 Task: Open Card Aerobics Review in Board Business Process Standardization to Workspace Enterprise Resource Planning Software and add a team member Softage.2@softage.net, a label Yellow, a checklist Wrestling, an attachment from your onedrive, a color Yellow and finally, add a card description 'Plan and execute company team-building retreat with a focus on leadership development' and a comment 'This task presents an opportunity to demonstrate our creativity and innovation, exploring new ideas and approaches.'. Add a start date 'Jan 02, 1900' with a due date 'Jan 09, 1900'
Action: Mouse moved to (85, 279)
Screenshot: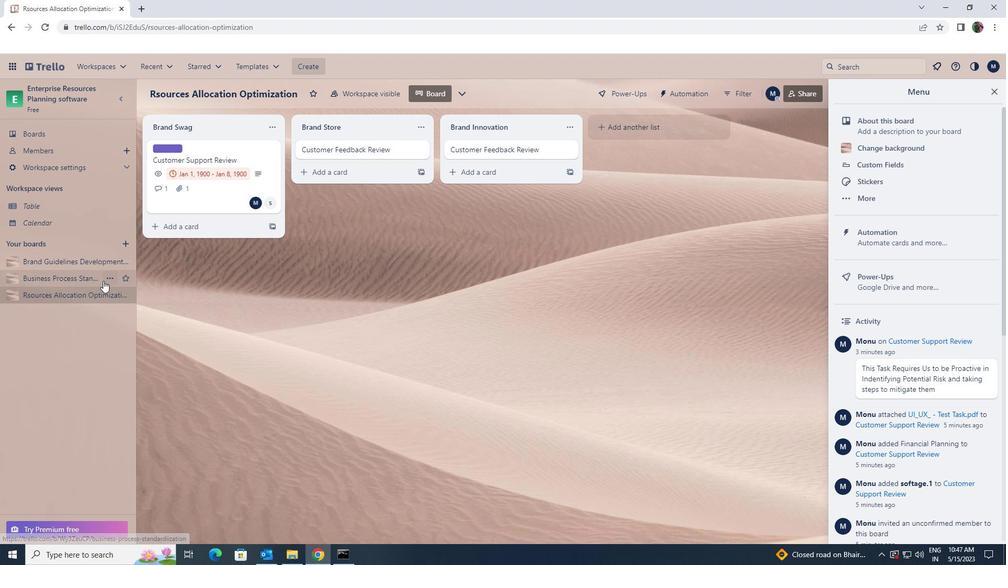 
Action: Mouse pressed left at (85, 279)
Screenshot: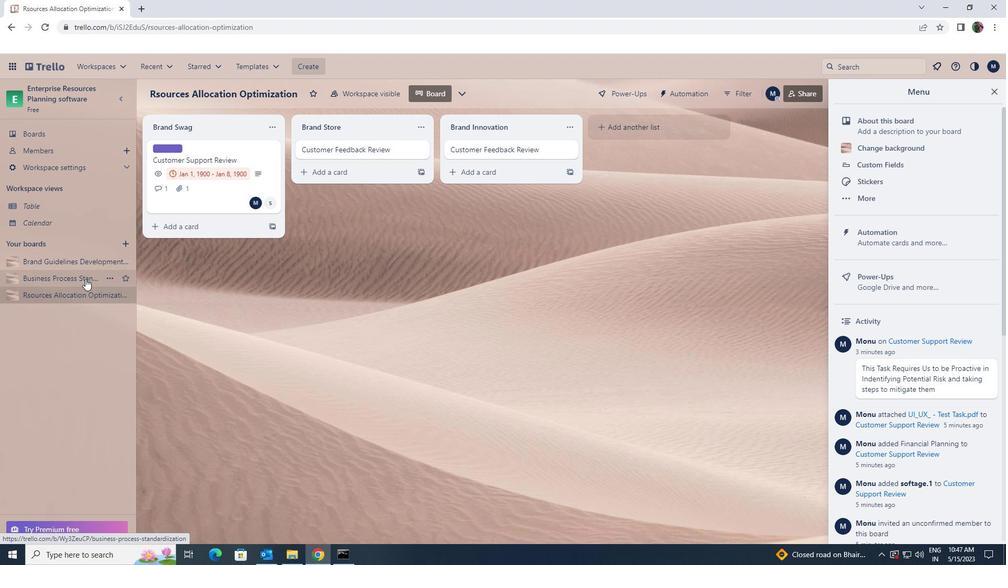 
Action: Mouse moved to (165, 155)
Screenshot: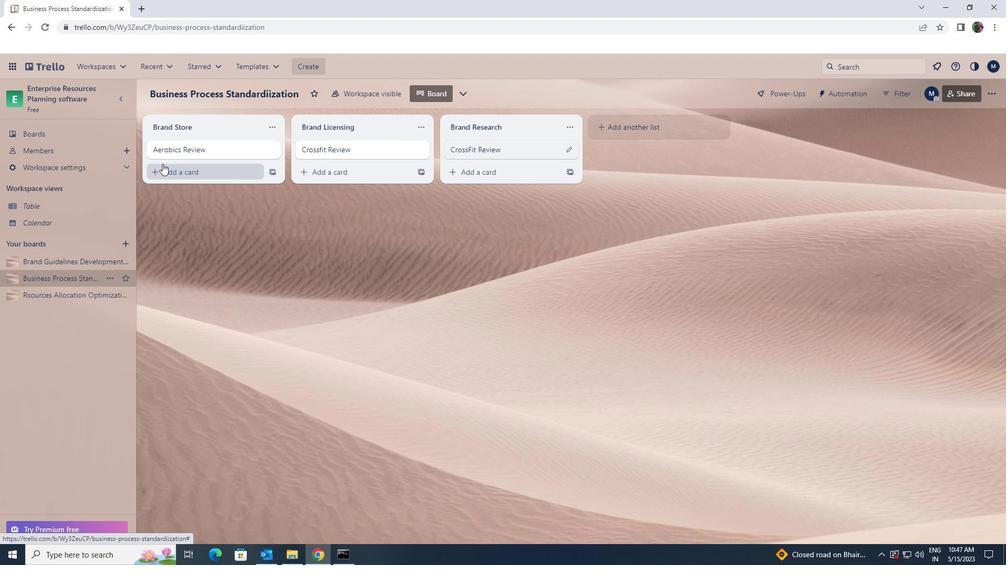 
Action: Mouse pressed left at (165, 155)
Screenshot: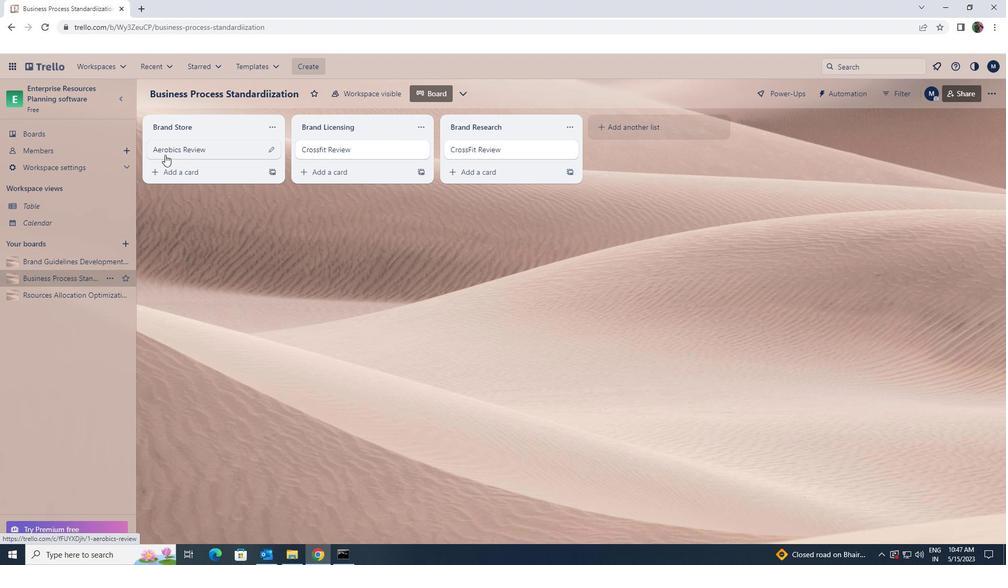 
Action: Mouse moved to (621, 147)
Screenshot: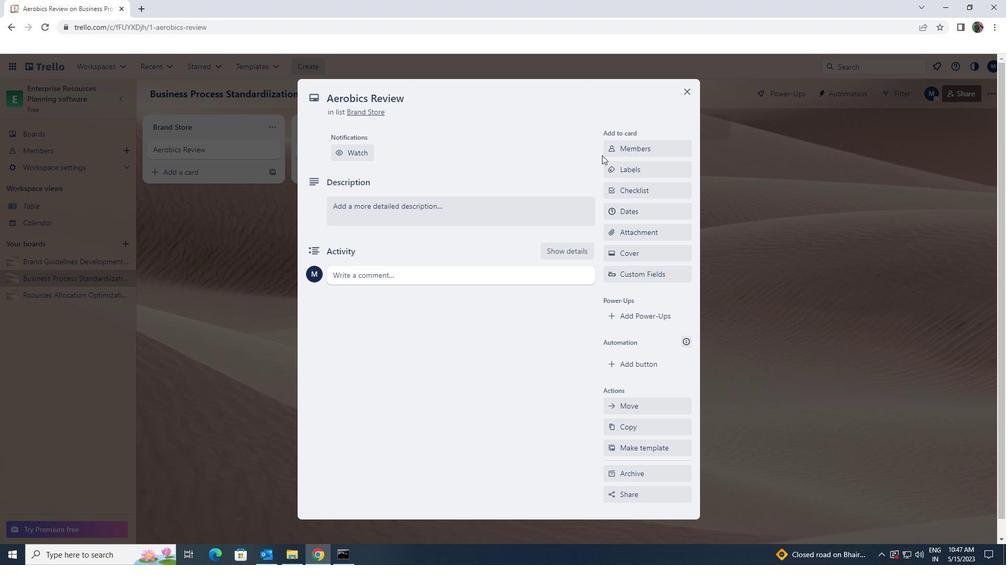 
Action: Mouse pressed left at (621, 147)
Screenshot: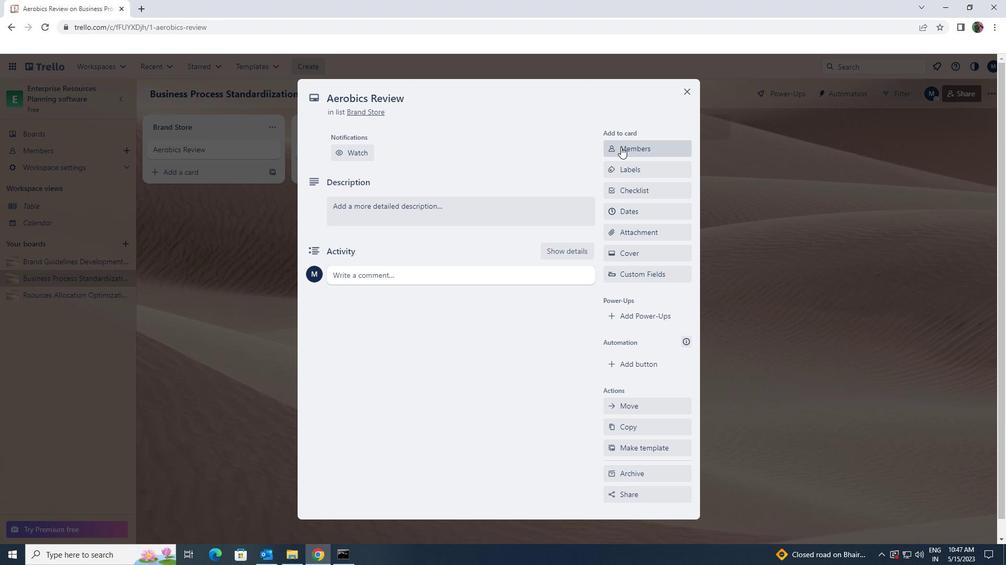 
Action: Key pressed softage.2<Key.shift>@SOFTAGE.NET
Screenshot: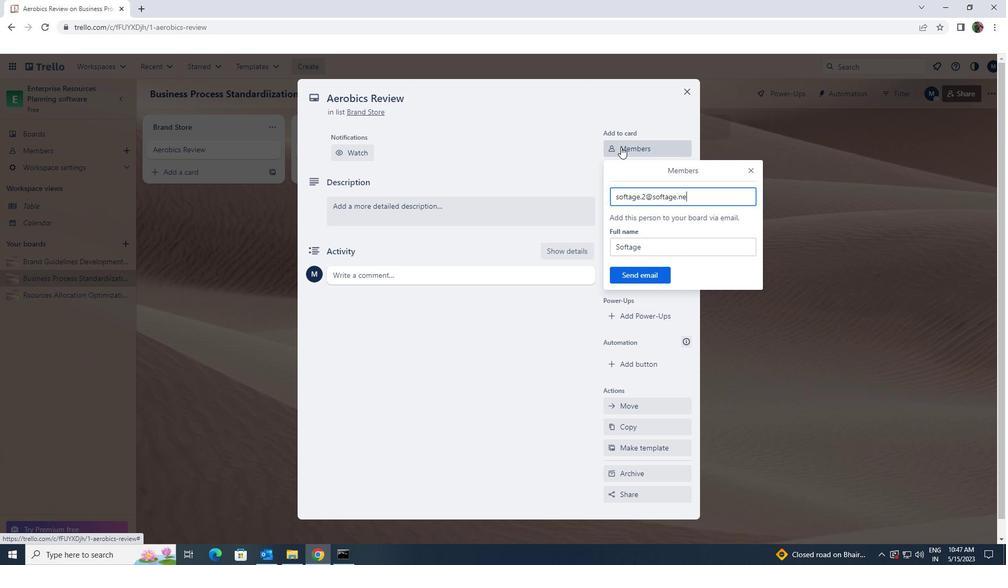 
Action: Mouse moved to (663, 279)
Screenshot: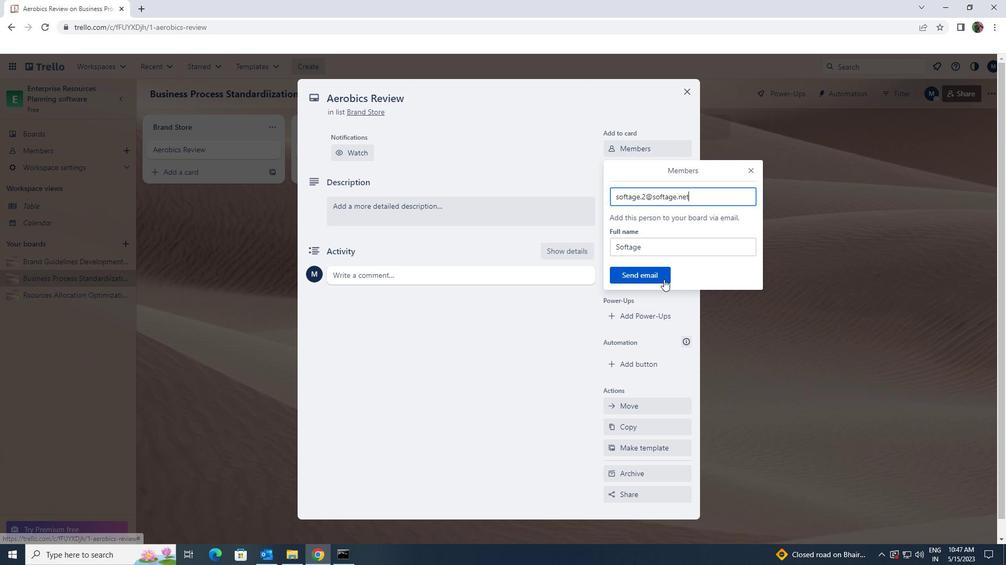 
Action: Mouse pressed left at (663, 279)
Screenshot: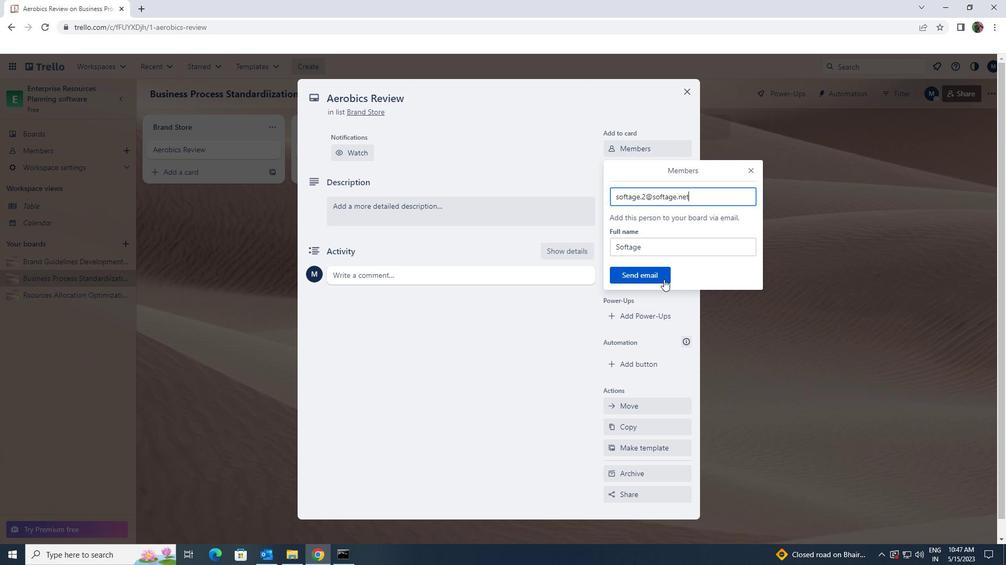 
Action: Mouse moved to (641, 214)
Screenshot: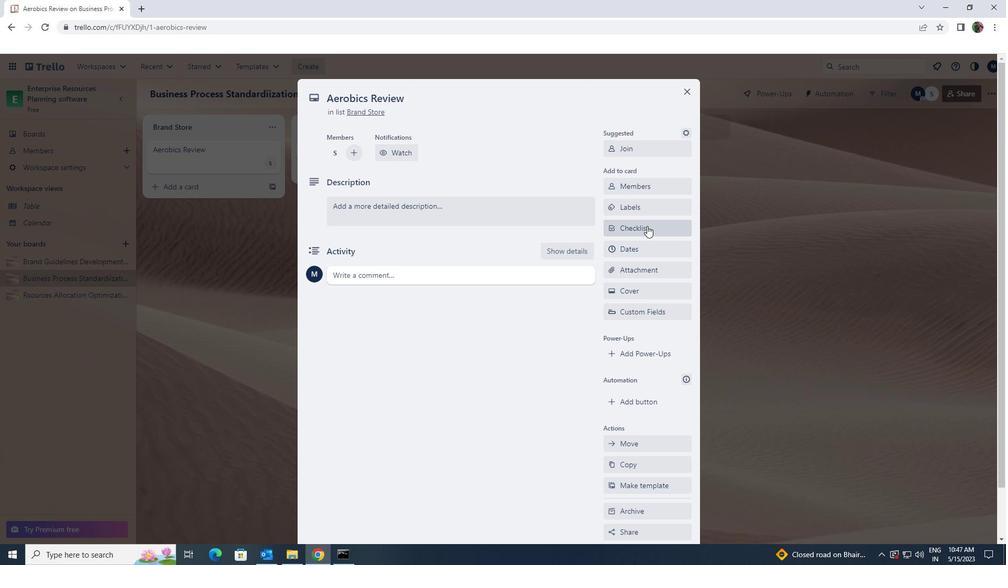 
Action: Mouse pressed left at (641, 214)
Screenshot: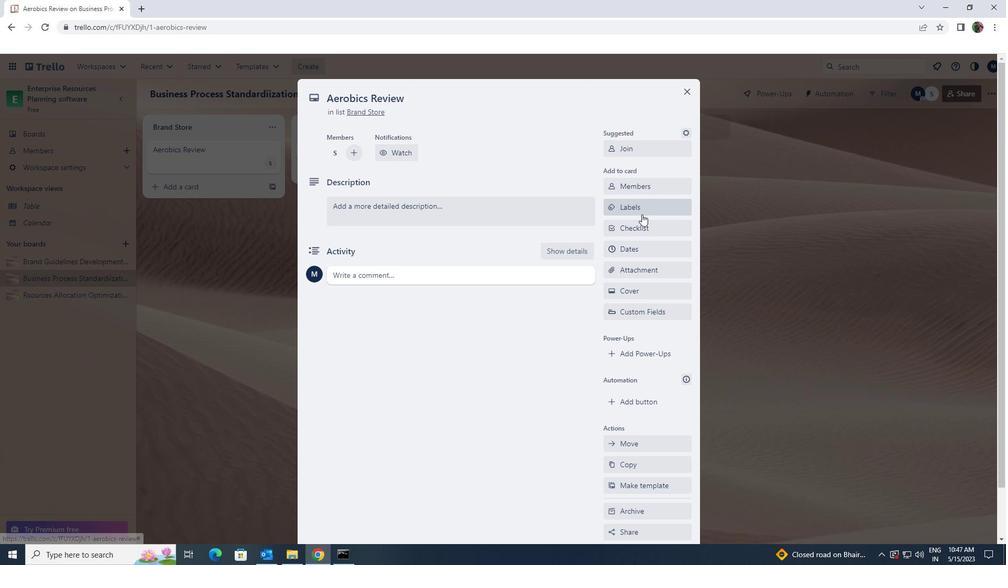 
Action: Mouse moved to (675, 415)
Screenshot: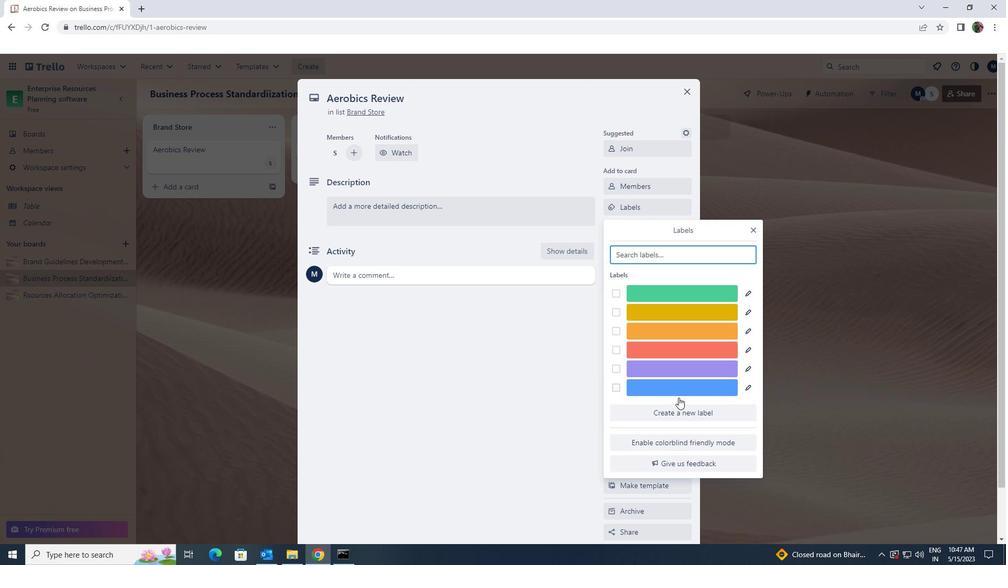
Action: Mouse pressed left at (675, 415)
Screenshot: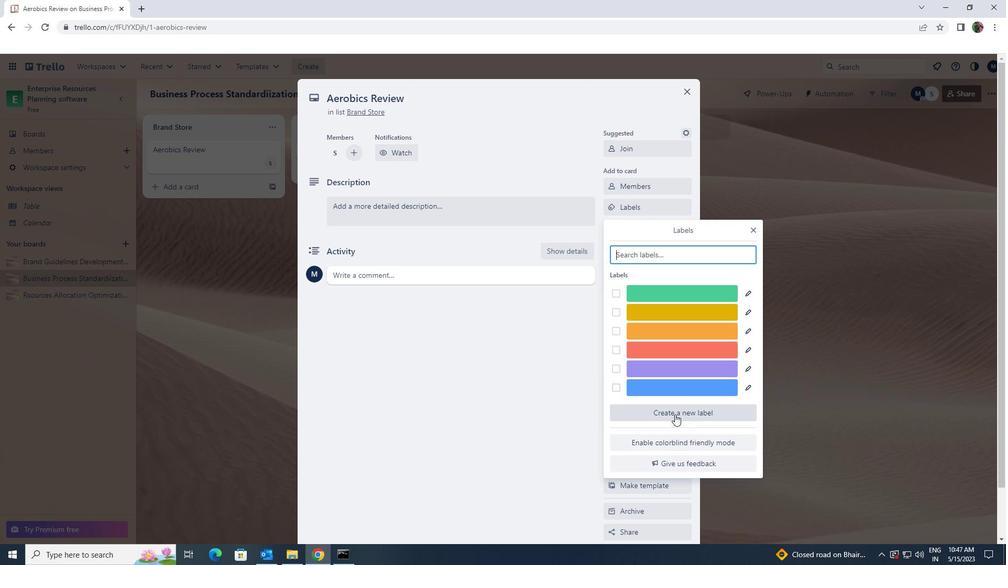 
Action: Mouse moved to (652, 385)
Screenshot: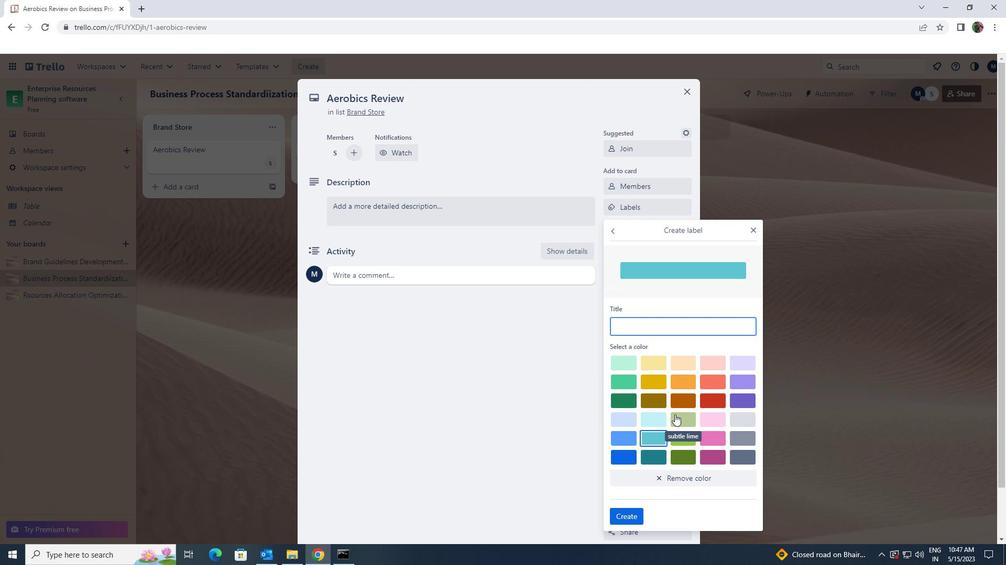 
Action: Mouse pressed left at (652, 385)
Screenshot: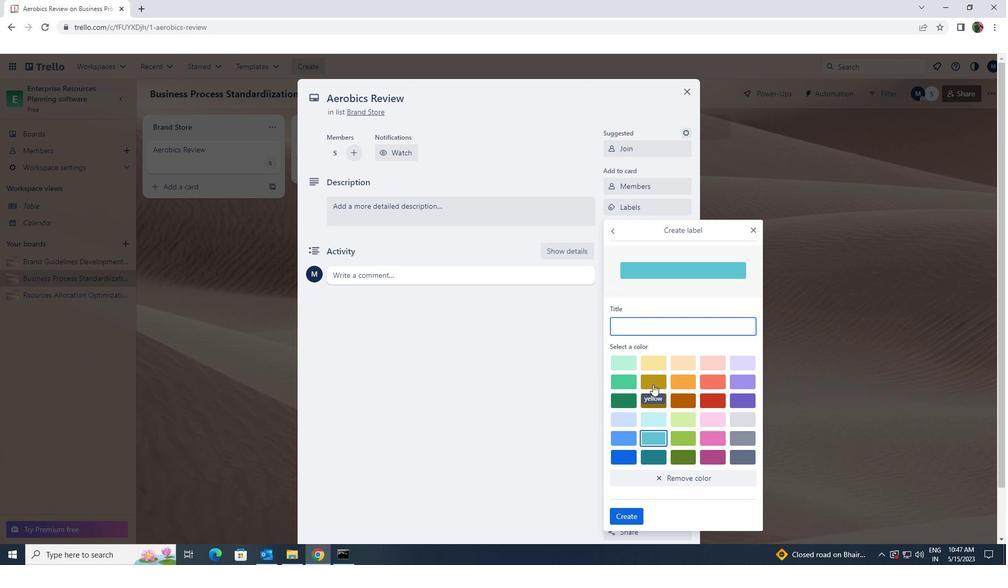 
Action: Mouse moved to (634, 512)
Screenshot: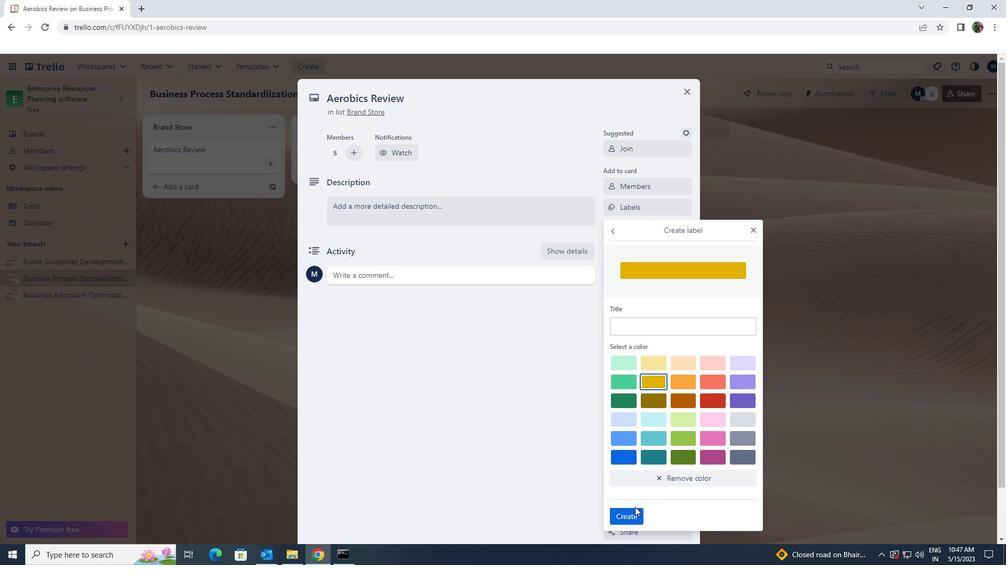 
Action: Mouse pressed left at (634, 512)
Screenshot: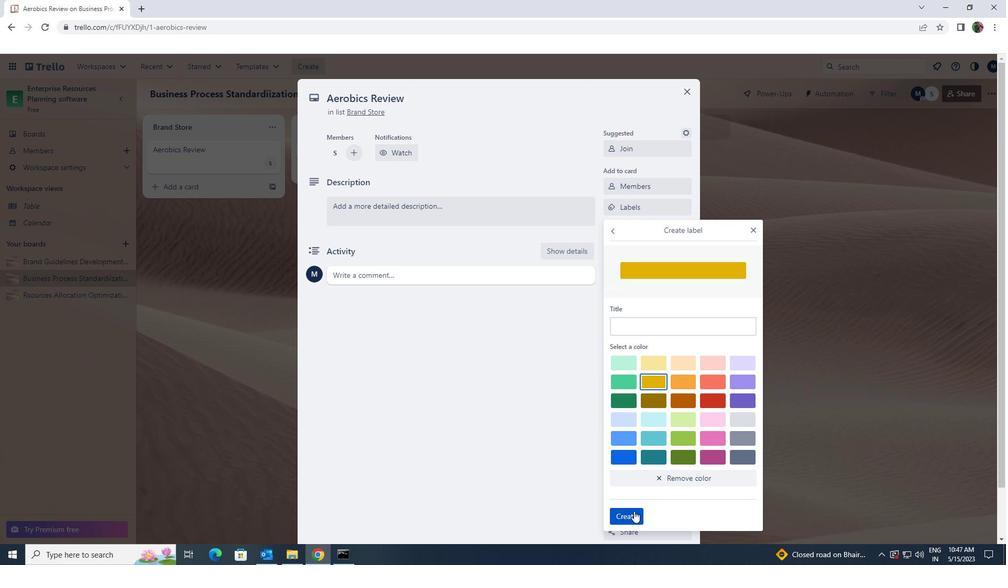 
Action: Mouse moved to (753, 227)
Screenshot: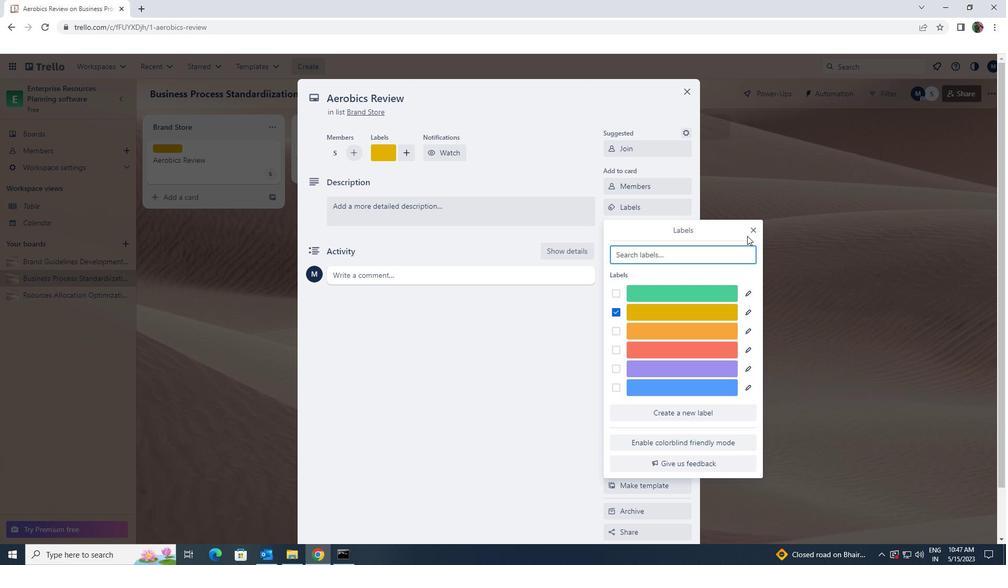 
Action: Mouse pressed left at (753, 227)
Screenshot: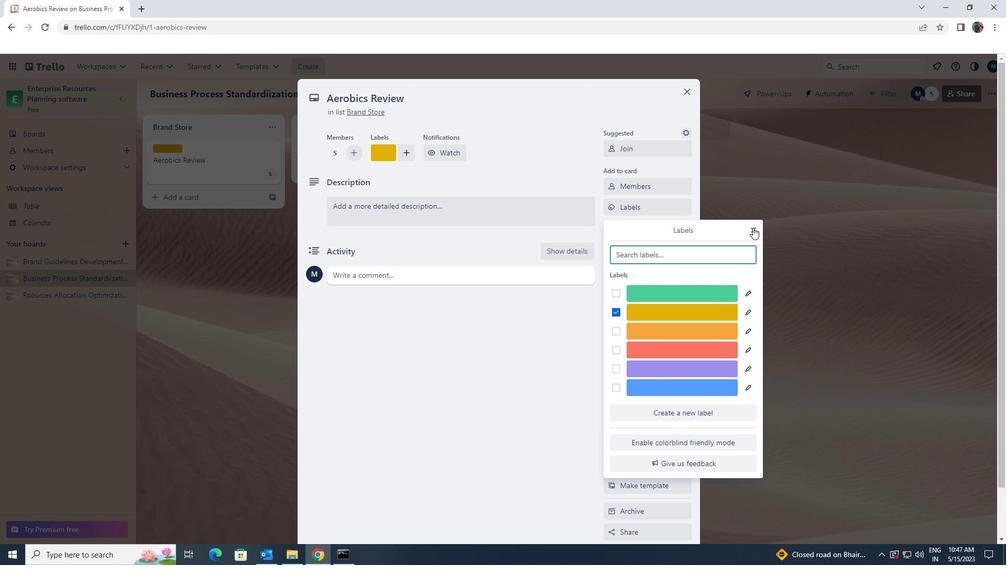 
Action: Mouse moved to (680, 227)
Screenshot: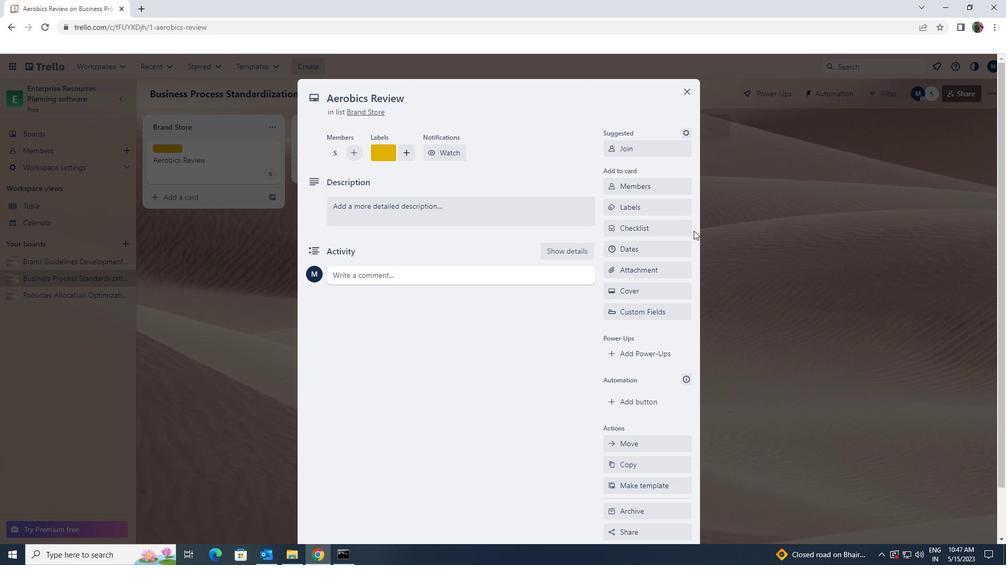 
Action: Mouse pressed left at (680, 227)
Screenshot: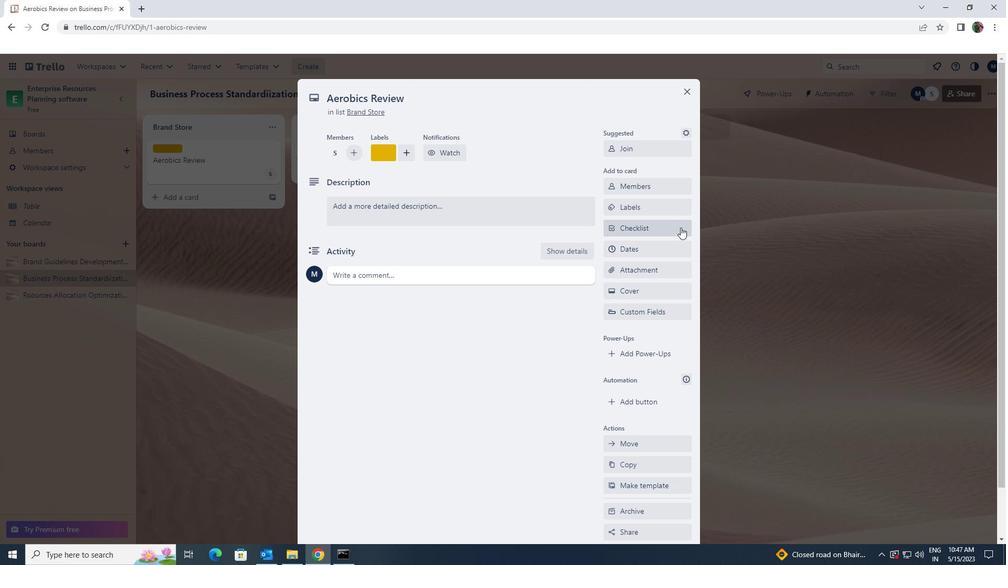 
Action: Key pressed <Key.shift>PLAN<Key.space><Key.shift>EXECUTE<Key.space><Key.shift>COMPANY<Key.space>TEAM<Key.space>BUILDING<Key.space>RETREAT<Key.space>WITH<Key.space>FOCUS<Key.space>ON<Key.space><Key.shift>LEADERSHIP<Key.space><Key.shift>DEVELOPMENT
Screenshot: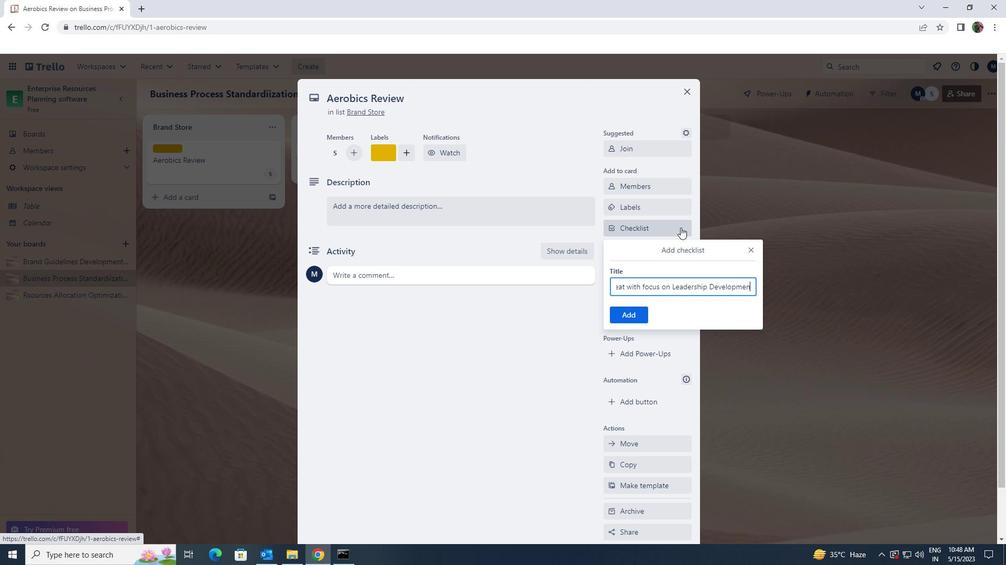 
Action: Mouse moved to (633, 320)
Screenshot: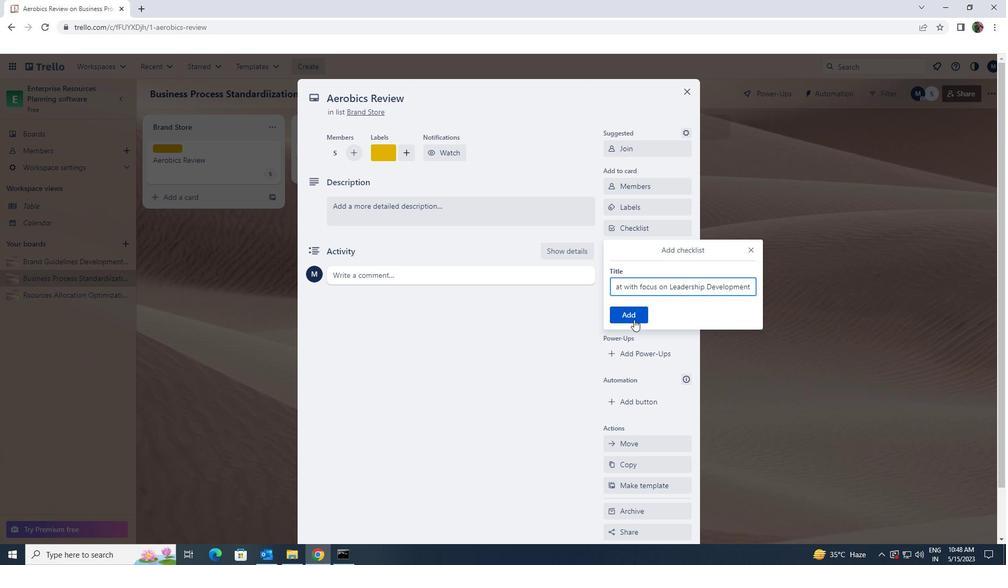 
Action: Mouse pressed left at (633, 320)
Screenshot: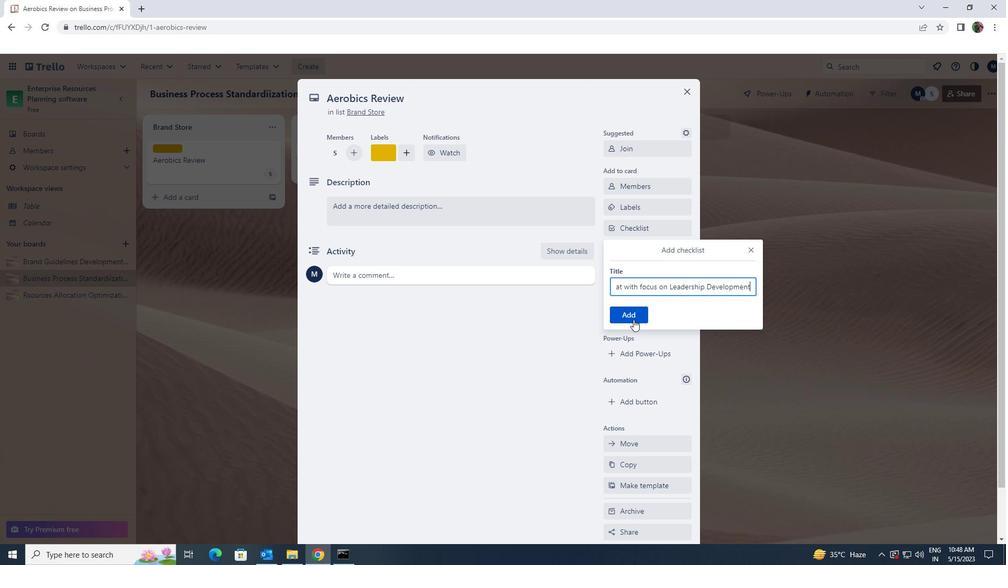 
Action: Mouse scrolled (633, 319) with delta (0, 0)
Screenshot: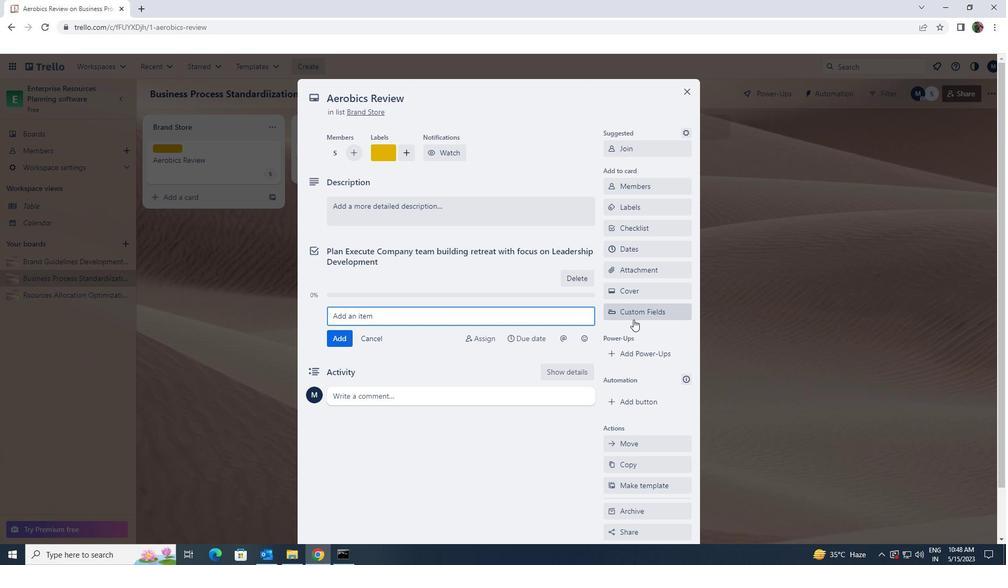 
Action: Mouse scrolled (633, 319) with delta (0, 0)
Screenshot: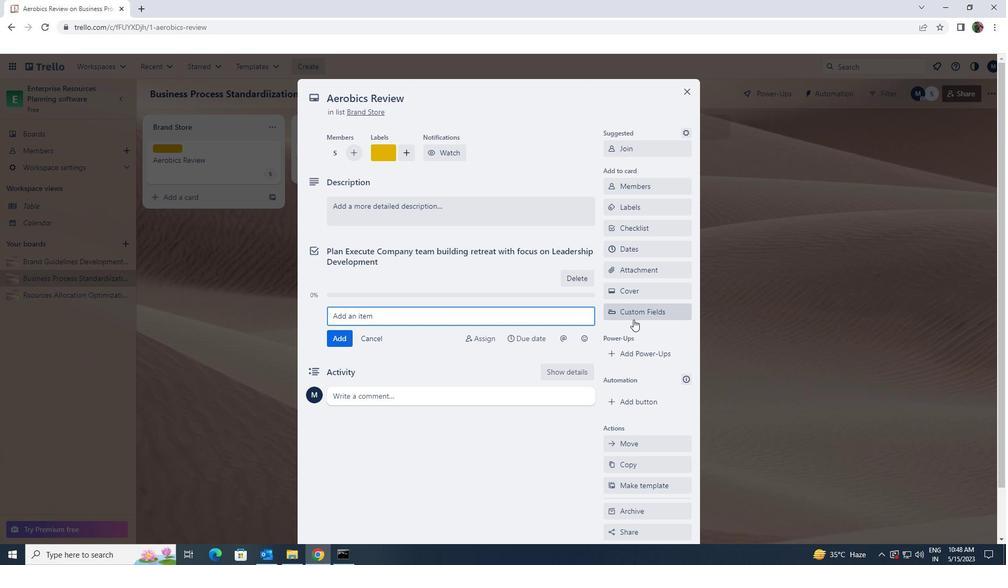 
Action: Mouse moved to (527, 351)
Screenshot: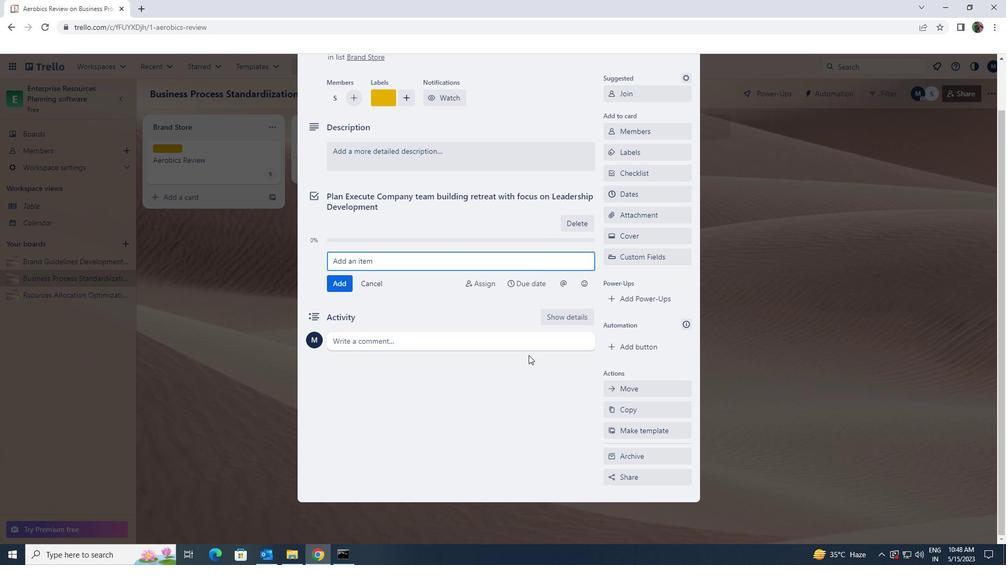 
Action: Mouse pressed left at (527, 351)
Screenshot: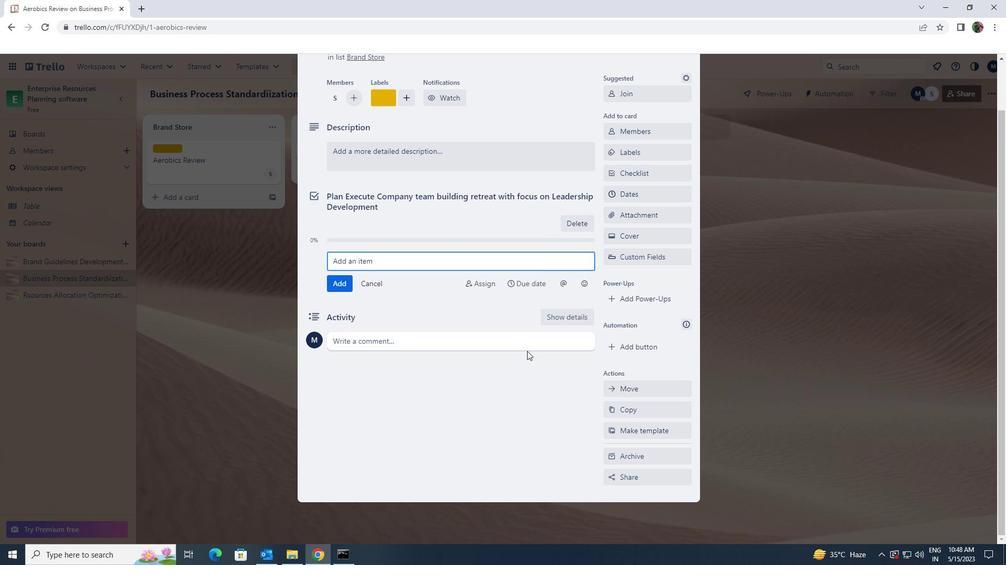 
Action: Mouse moved to (517, 329)
Screenshot: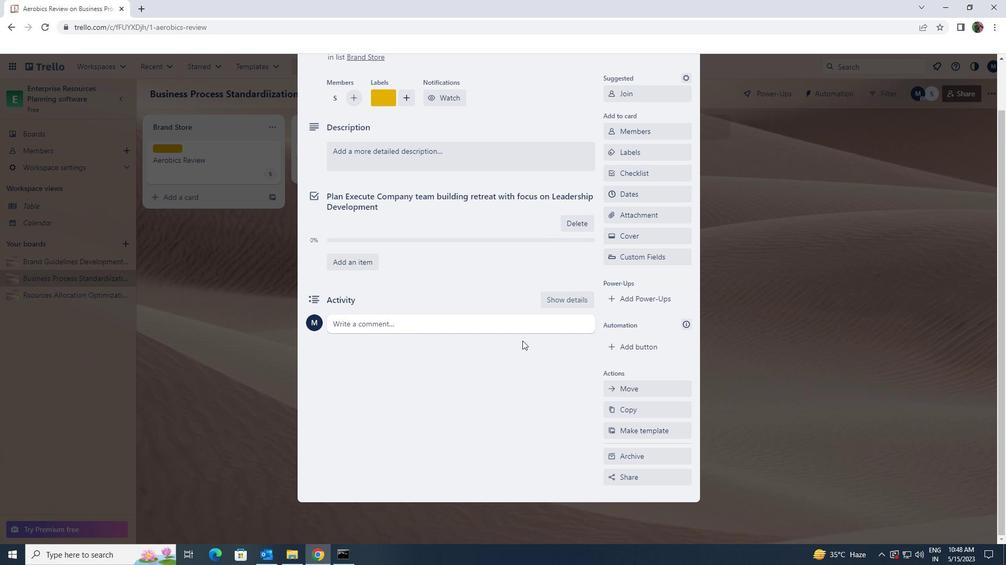 
Action: Mouse pressed left at (517, 329)
Screenshot: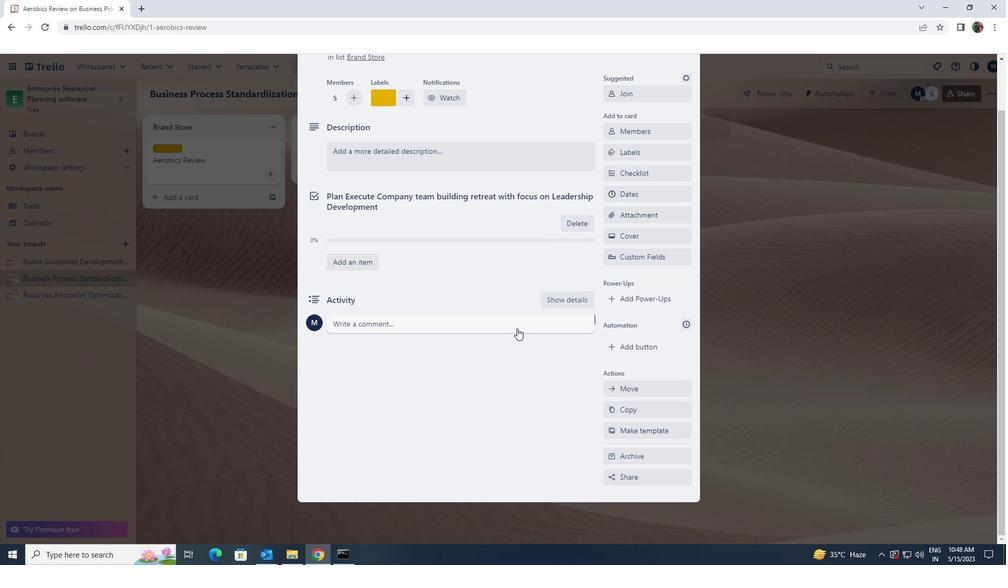 
Action: Key pressed <Key.shift><Key.shift><Key.shift>THIS<Key.space><Key.shift>TASK<Key.space><Key.shift>PRESER<Key.backspace>NTS<Key.space><Key.shift><Key.shift><Key.shift><Key.shift><Key.shift><Key.shift><Key.shift><Key.shift><Key.shift><Key.shift>AN<Key.space>A<Key.backspace>OPPORTUNITY<Key.space>TO<Key.space>DEMONSTARTIVE<Key.space><Key.backspace><Key.backspace><Key.backspace><Key.backspace><Key.backspace>TE<Key.space>OUR<Key.space>INNOVATION<Key.space>EXPLORING<Key.space>NEW<Key.space>IDEAS<Key.space>AND<Key.space>APPROACHES<Key.space>
Screenshot: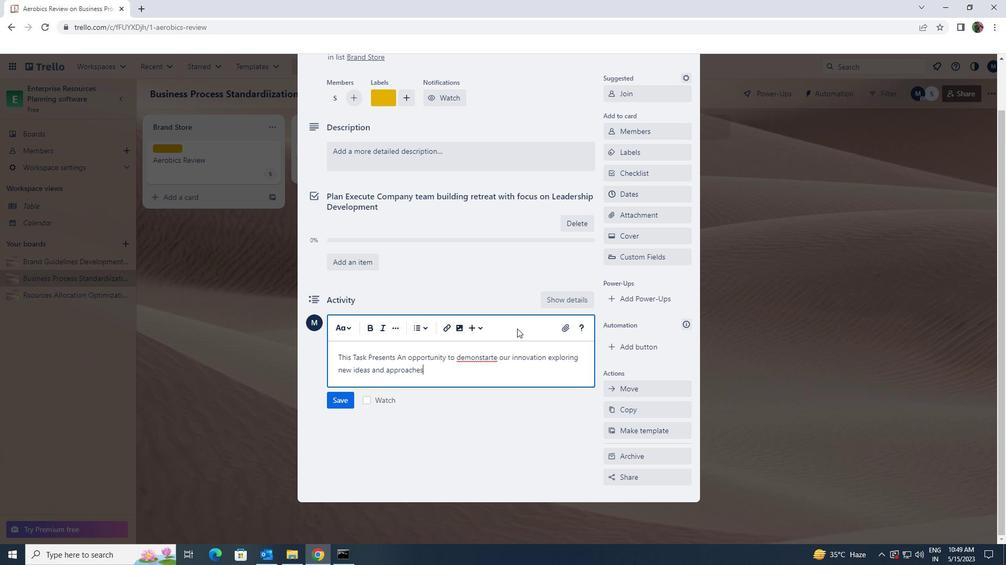 
Action: Mouse moved to (338, 402)
Screenshot: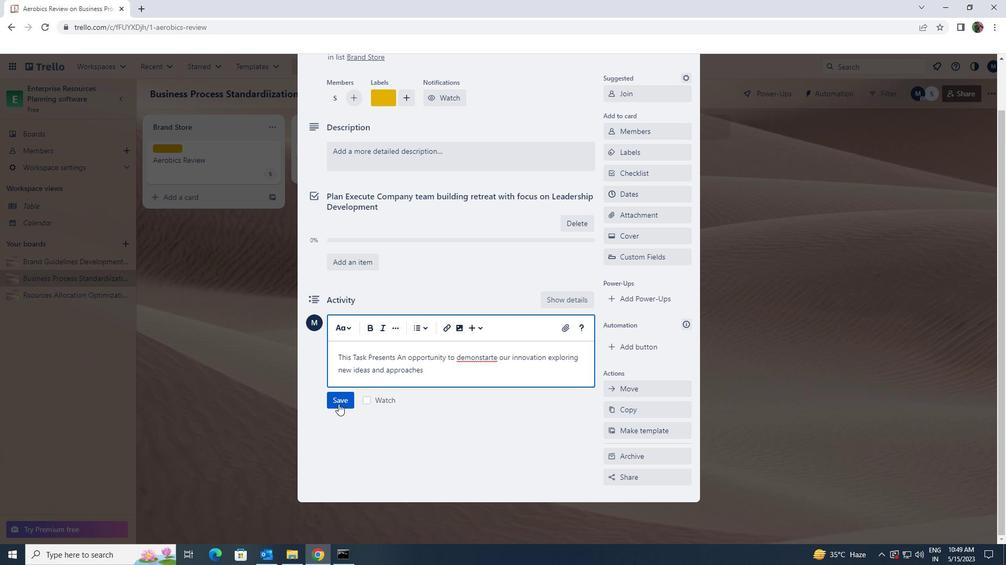 
Action: Mouse pressed left at (338, 402)
Screenshot: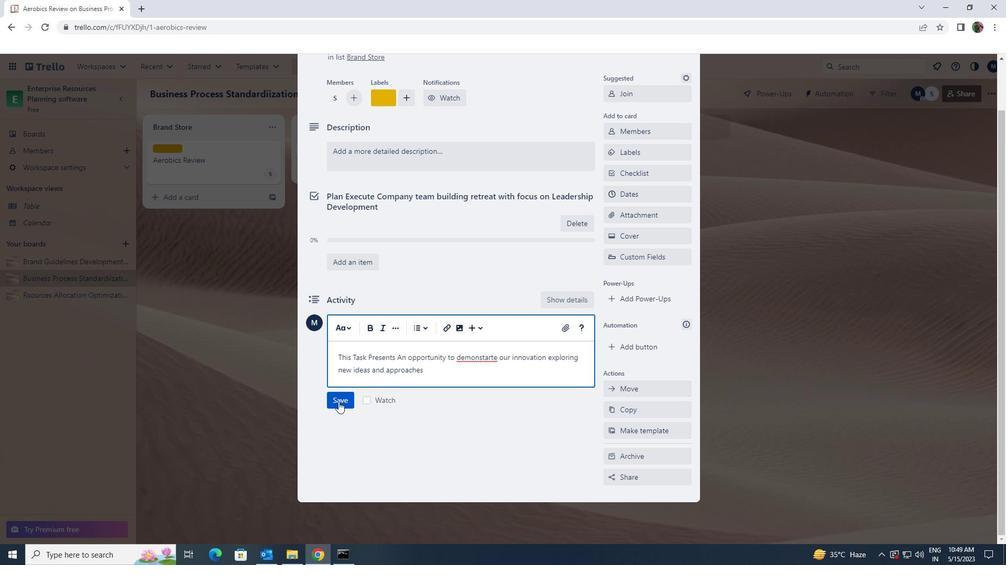 
Action: Mouse moved to (431, 375)
Screenshot: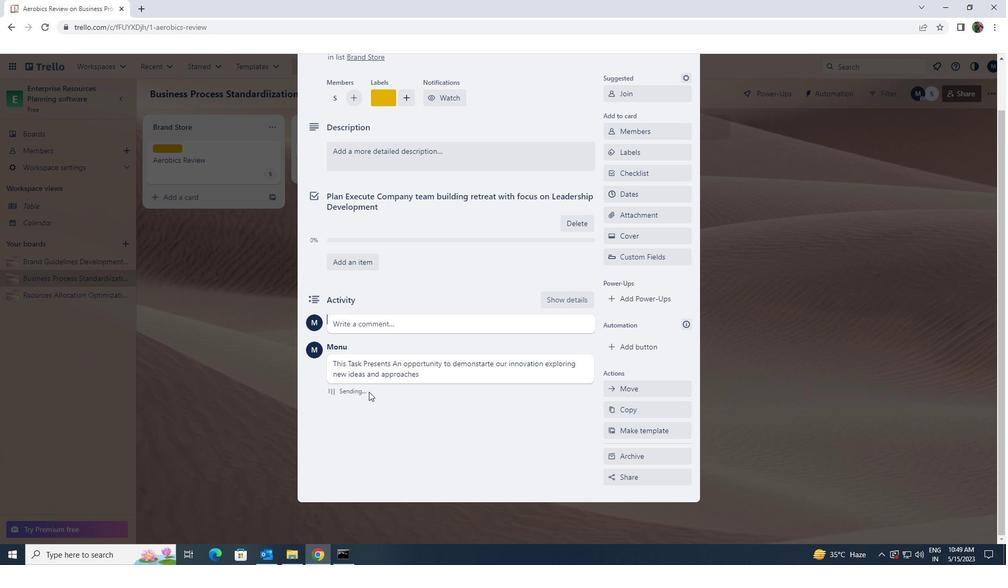 
Action: Mouse scrolled (431, 376) with delta (0, 0)
Screenshot: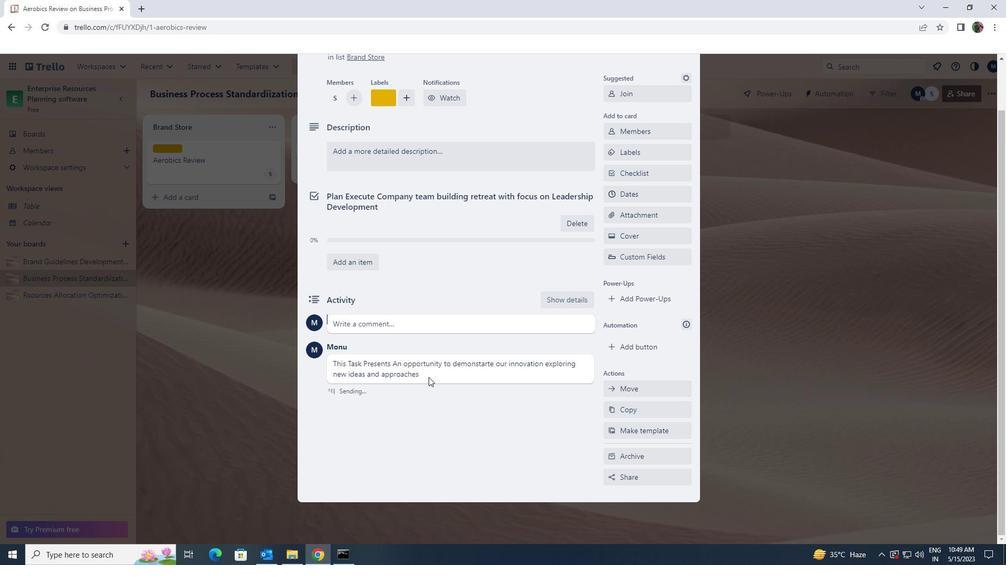 
Action: Mouse scrolled (431, 376) with delta (0, 0)
Screenshot: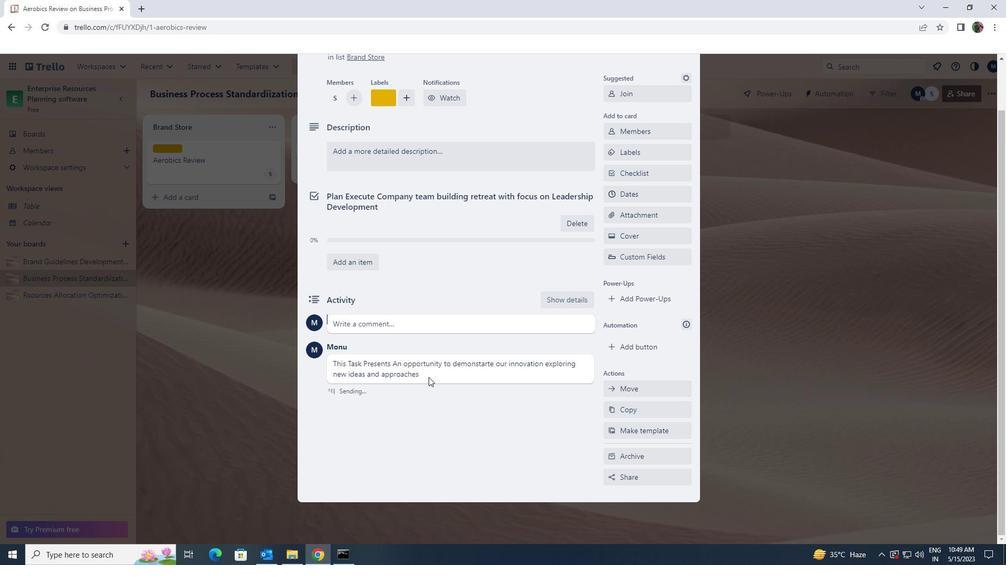 
Action: Mouse scrolled (431, 376) with delta (0, 0)
Screenshot: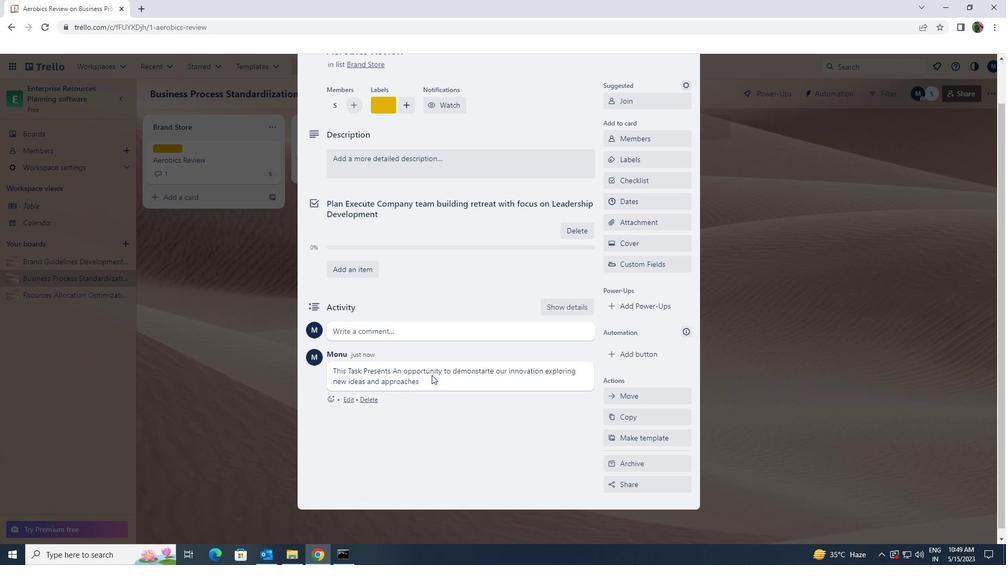 
Action: Mouse scrolled (431, 376) with delta (0, 0)
Screenshot: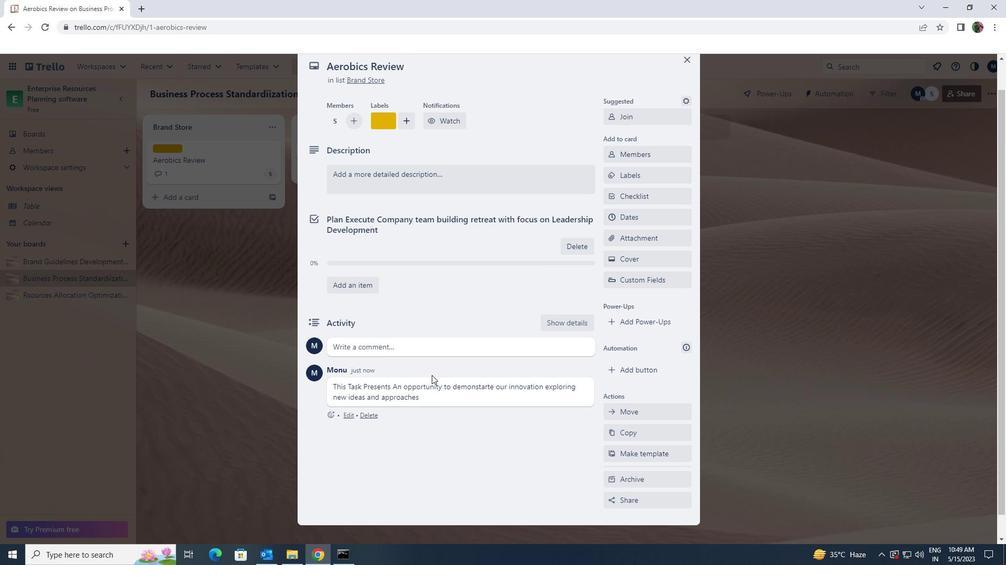 
Action: Mouse moved to (611, 253)
Screenshot: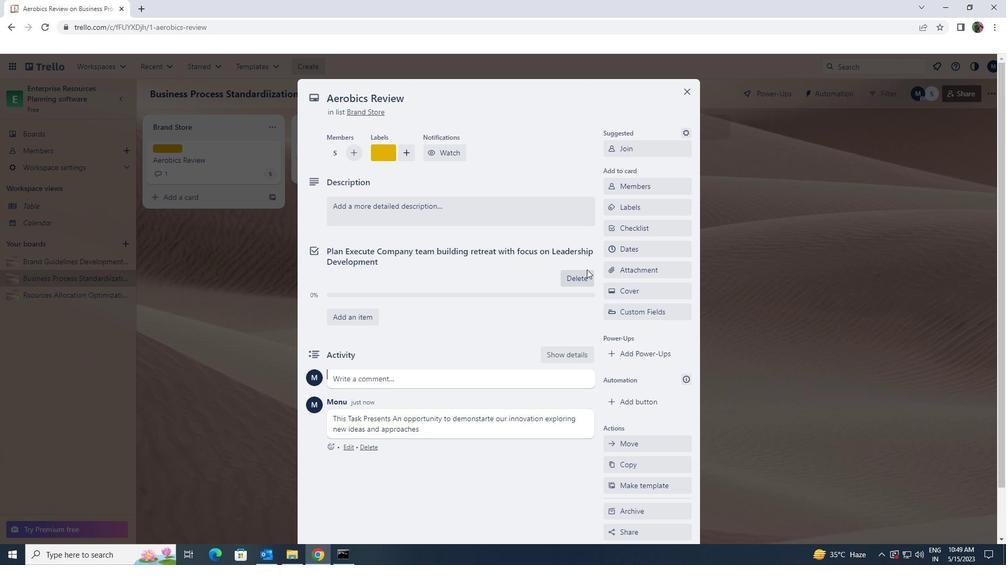 
Action: Mouse pressed left at (611, 253)
Screenshot: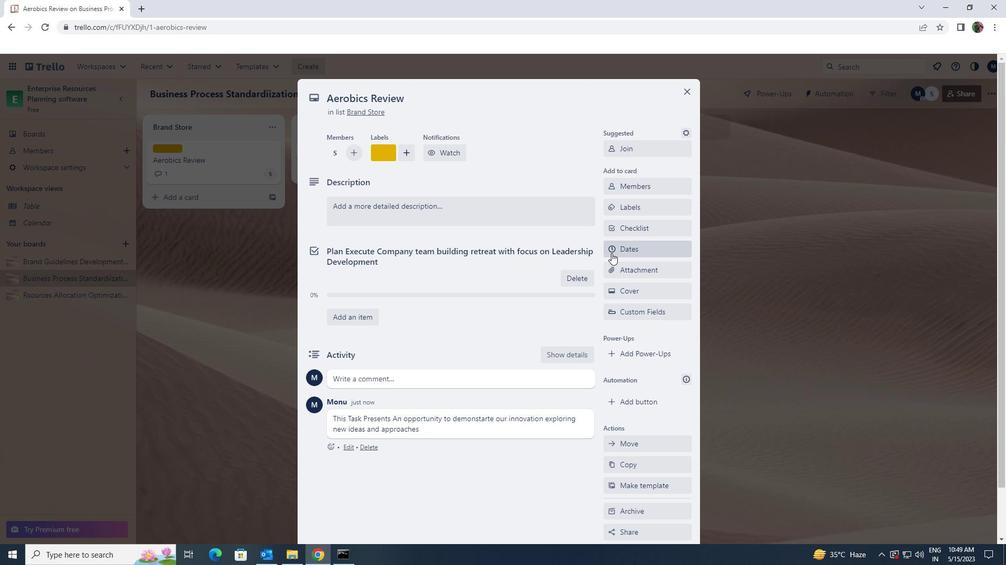
Action: Mouse moved to (615, 285)
Screenshot: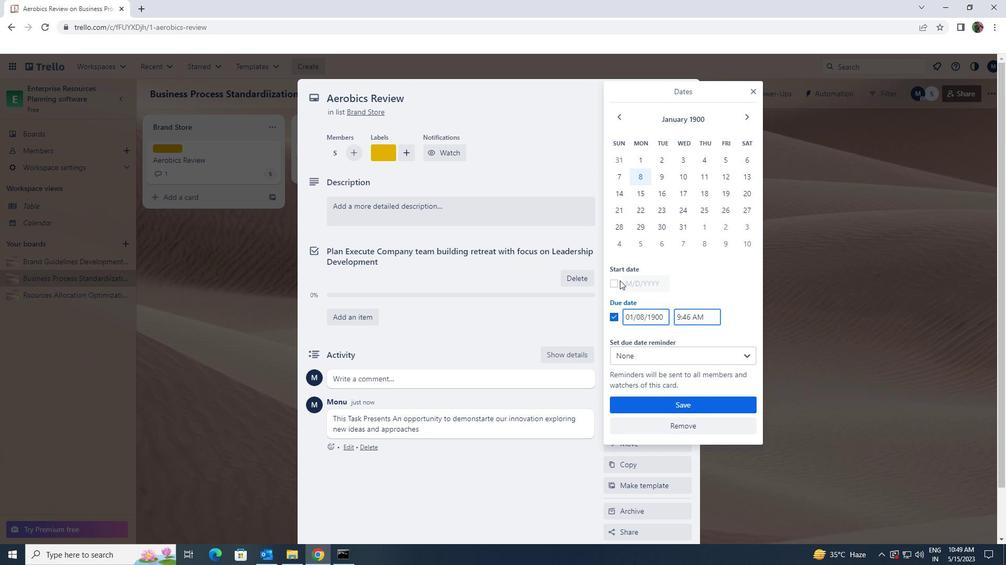 
Action: Mouse pressed left at (615, 285)
Screenshot: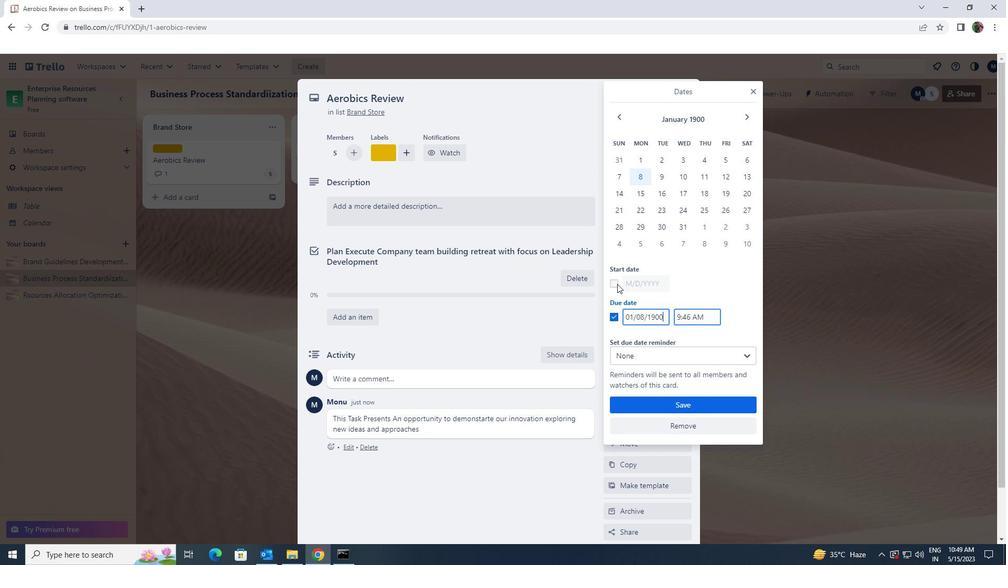 
Action: Mouse moved to (662, 282)
Screenshot: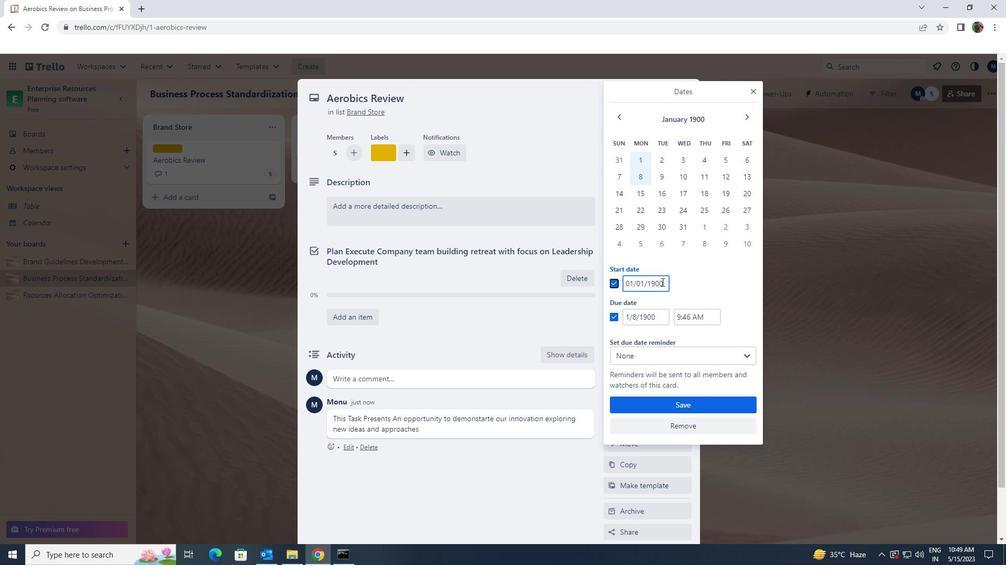 
Action: Mouse pressed left at (662, 282)
Screenshot: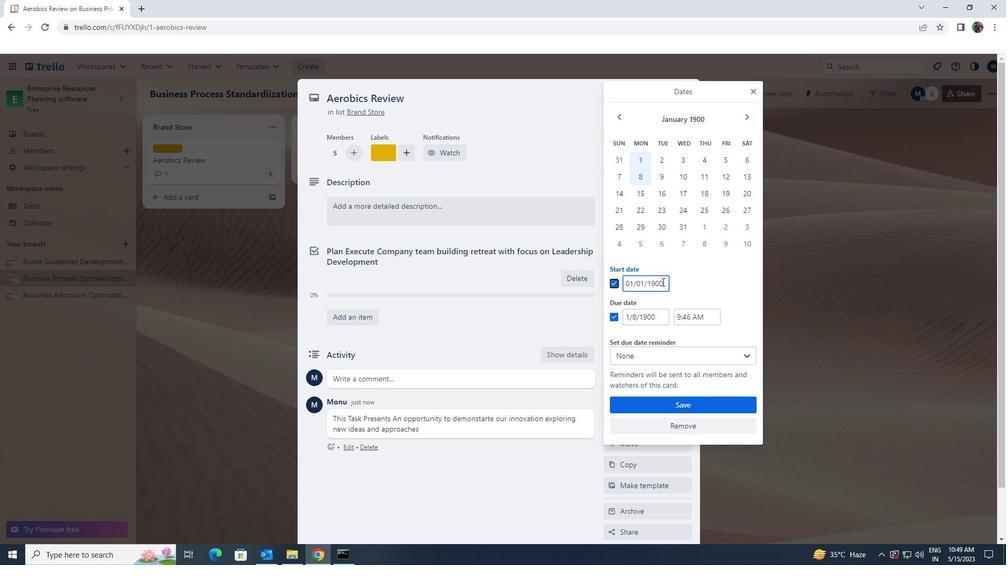 
Action: Mouse moved to (624, 282)
Screenshot: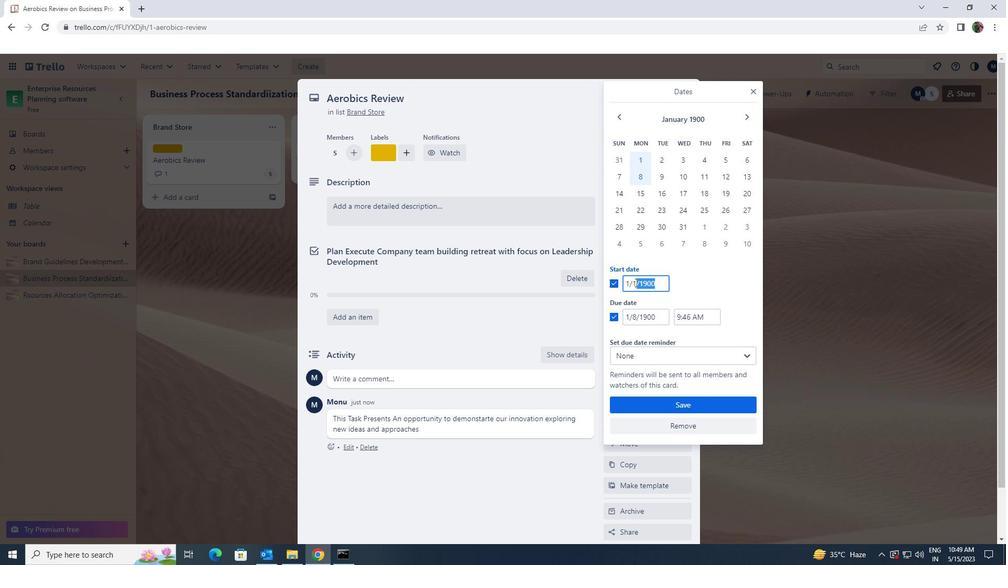 
Action: Key pressed 1/2/1900
Screenshot: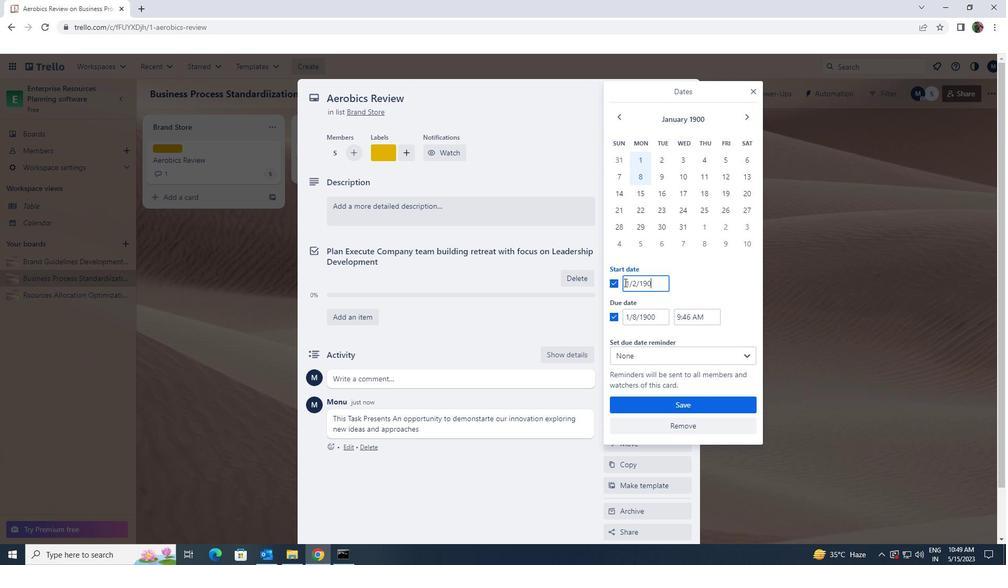 
Action: Mouse moved to (660, 316)
Screenshot: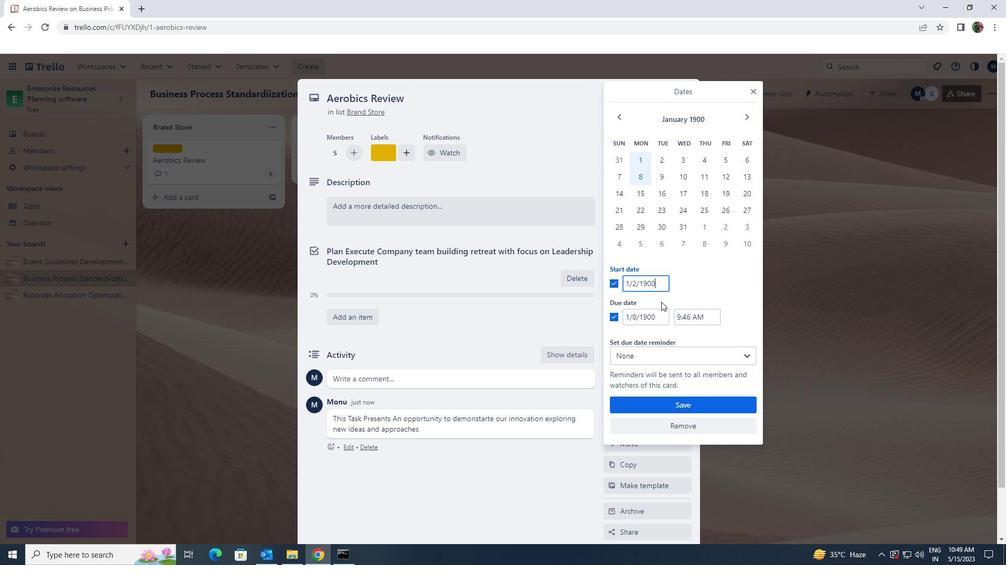 
Action: Mouse pressed left at (660, 316)
Screenshot: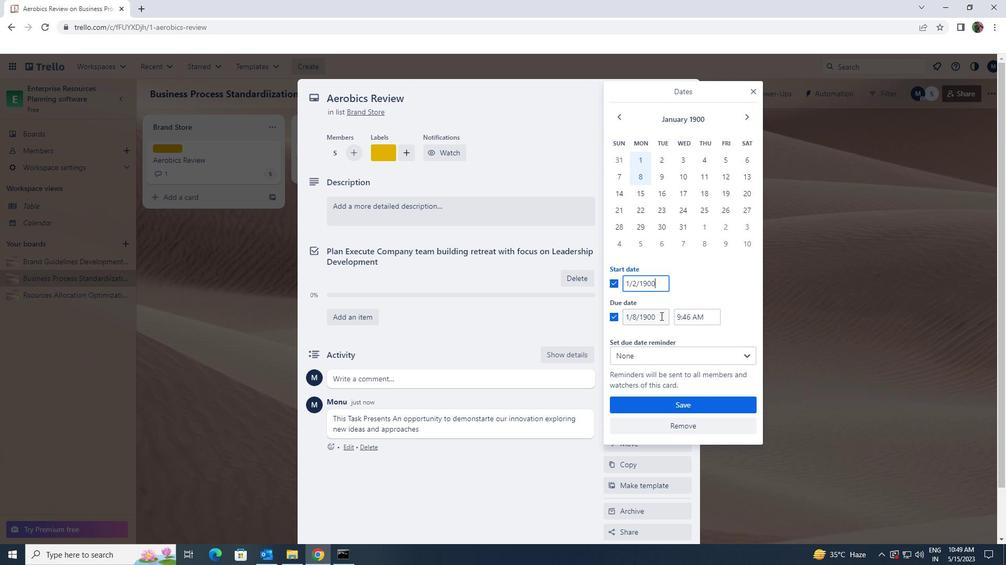 
Action: Mouse moved to (623, 318)
Screenshot: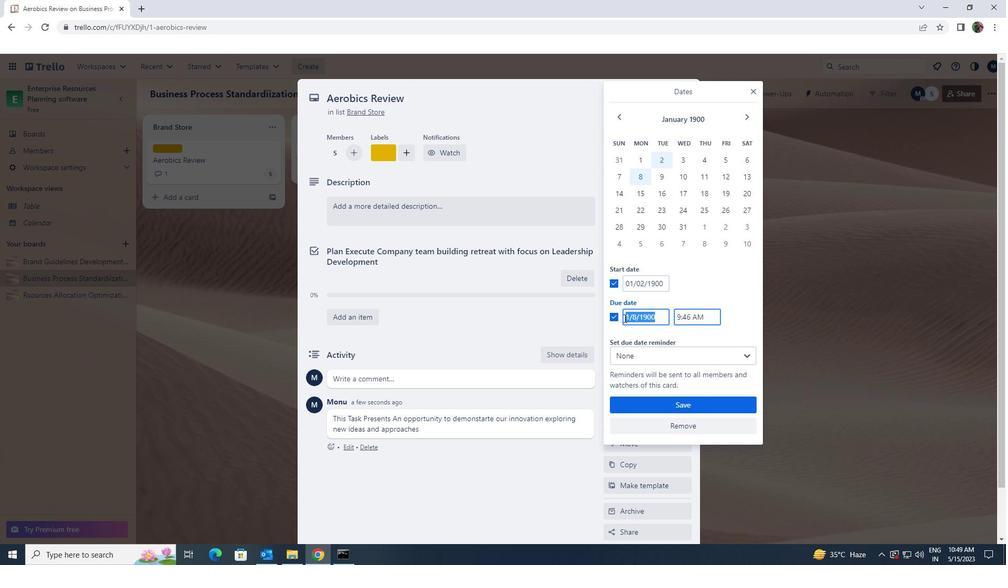 
Action: Key pressed 1/9/1900
Screenshot: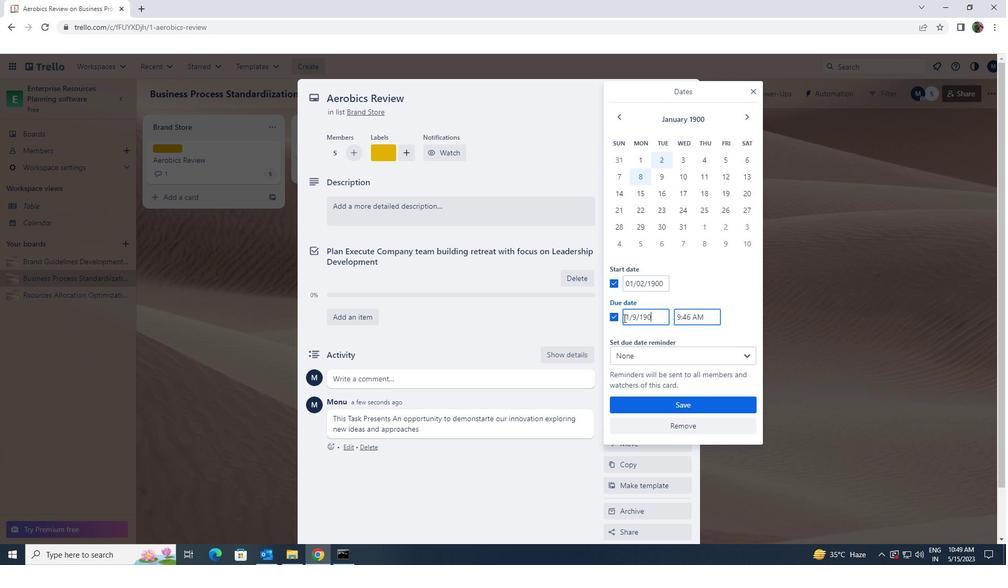 
Action: Mouse moved to (700, 402)
Screenshot: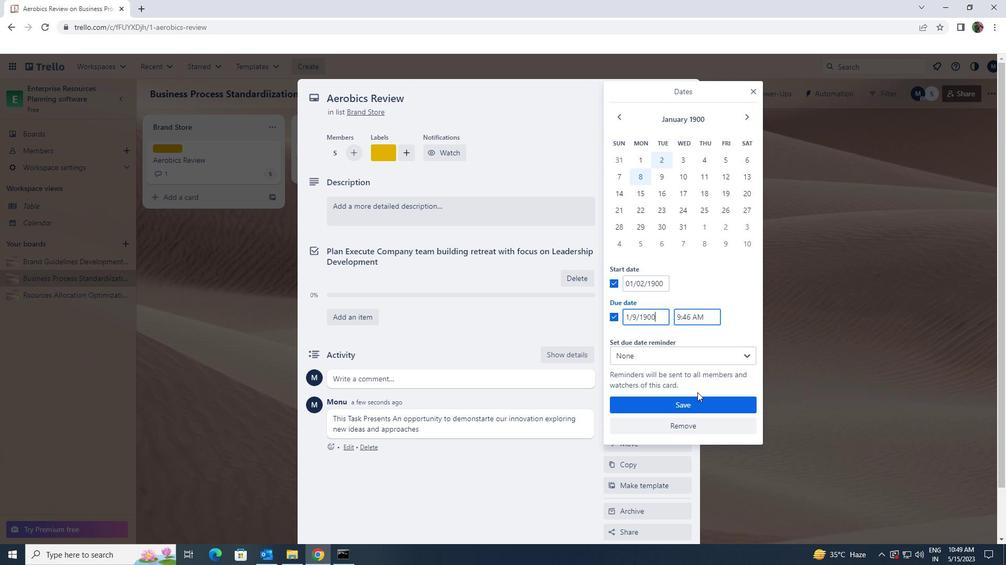 
Action: Mouse pressed left at (700, 402)
Screenshot: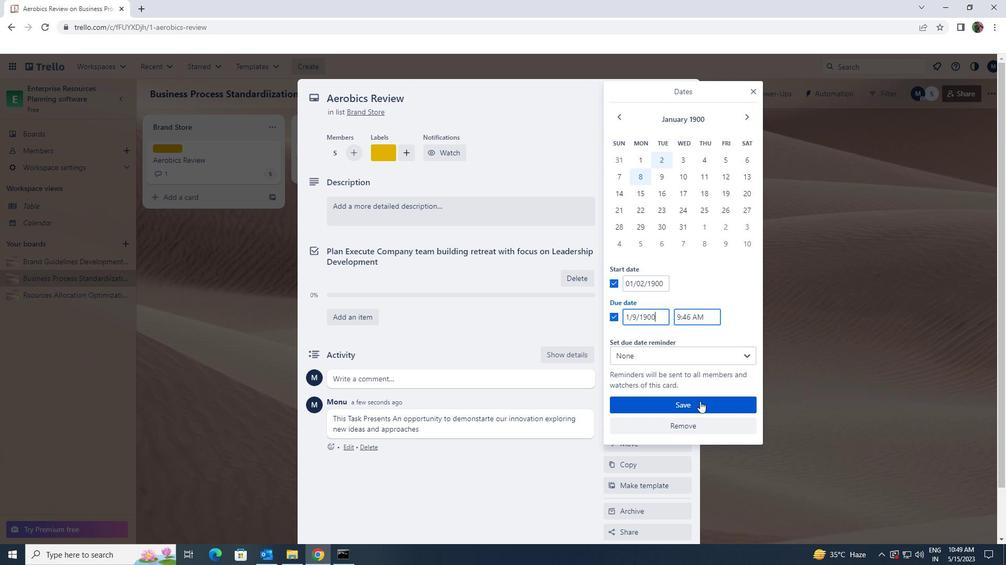 
